 Task: Add Laclare Family Creamery Mozzarella, Goat Milk Cheese to the cart.
Action: Mouse moved to (786, 265)
Screenshot: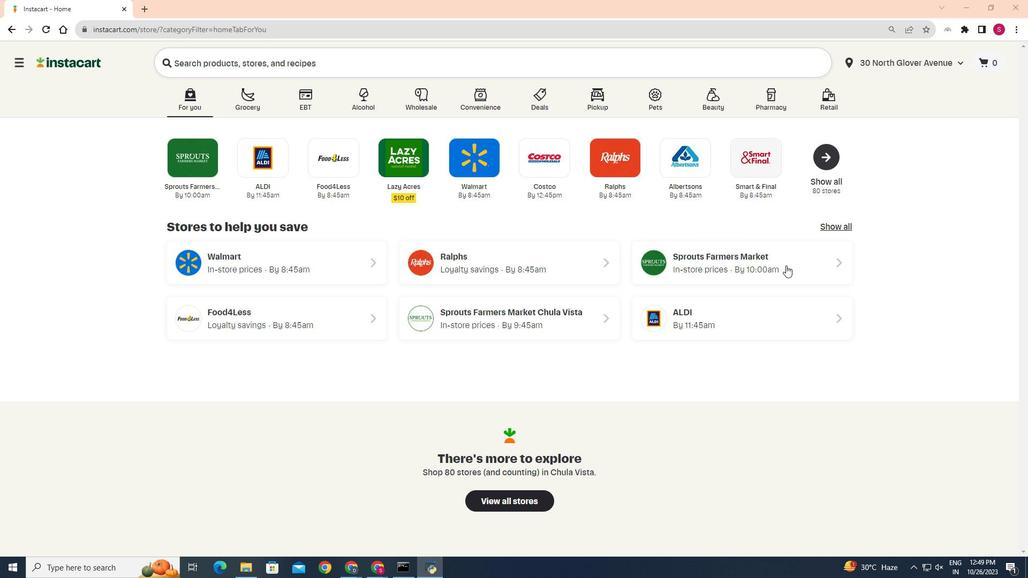 
Action: Mouse pressed left at (786, 265)
Screenshot: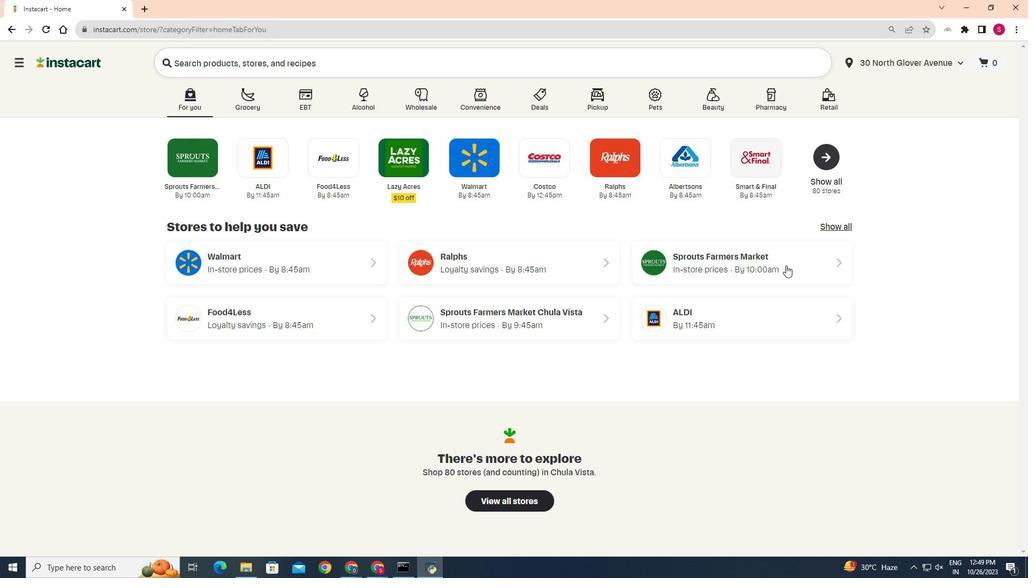 
Action: Mouse moved to (19, 449)
Screenshot: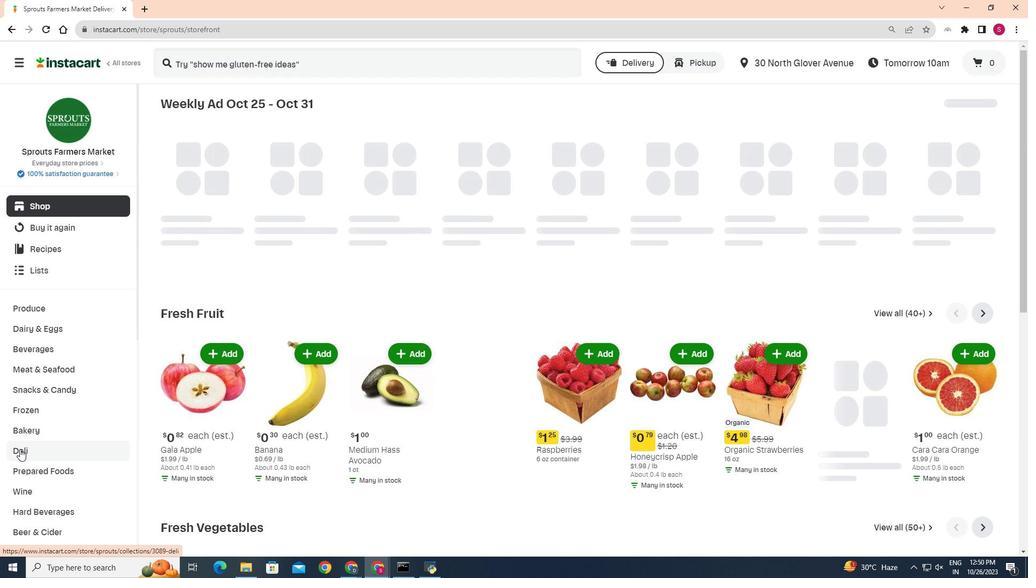 
Action: Mouse pressed left at (19, 449)
Screenshot: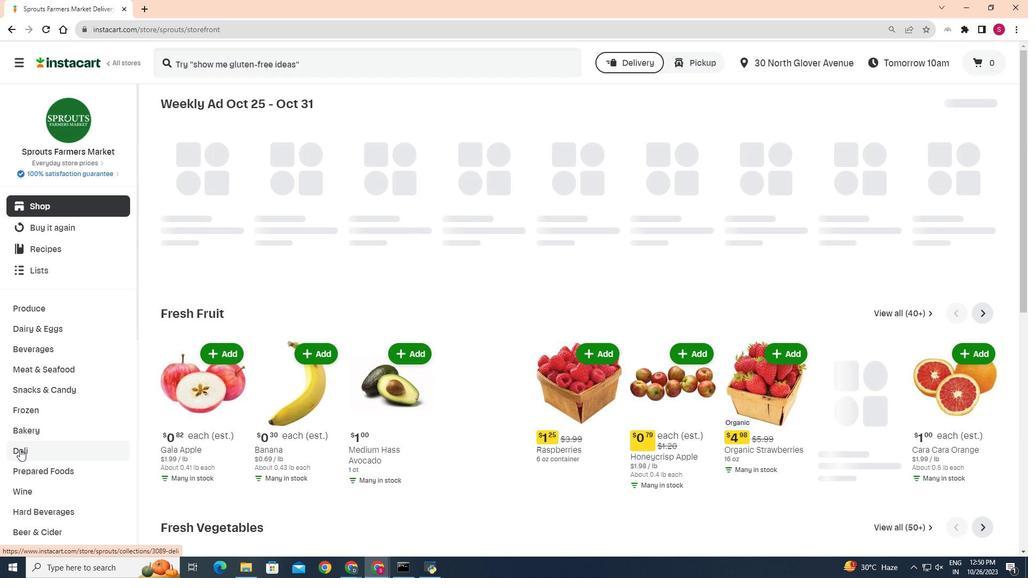 
Action: Mouse moved to (282, 130)
Screenshot: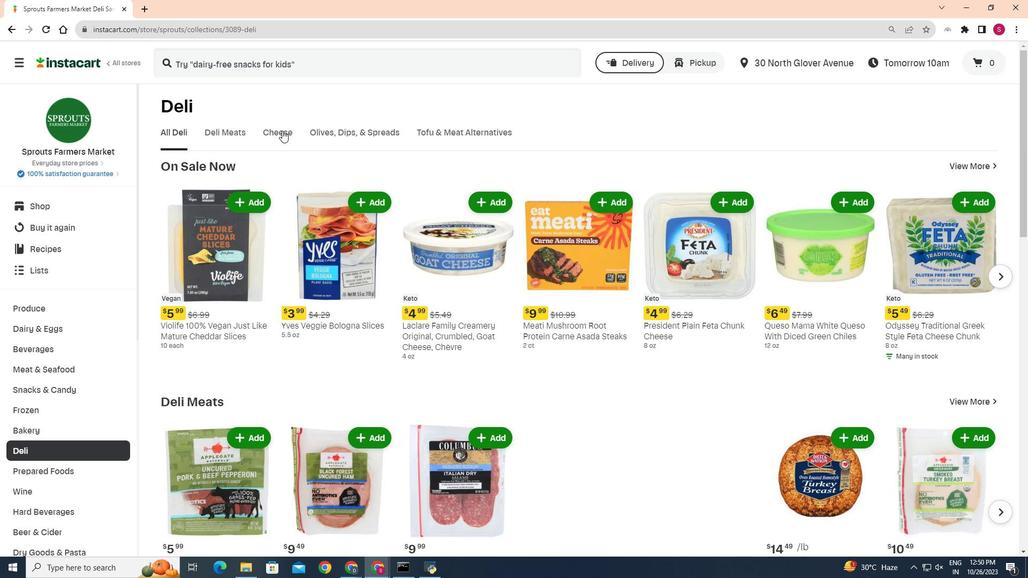 
Action: Mouse pressed left at (282, 130)
Screenshot: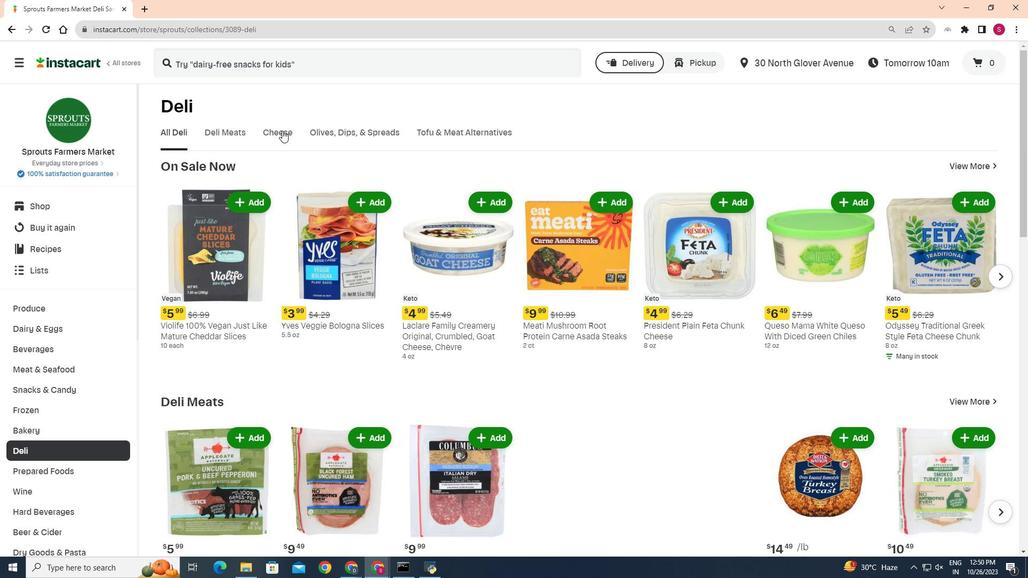 
Action: Mouse moved to (458, 174)
Screenshot: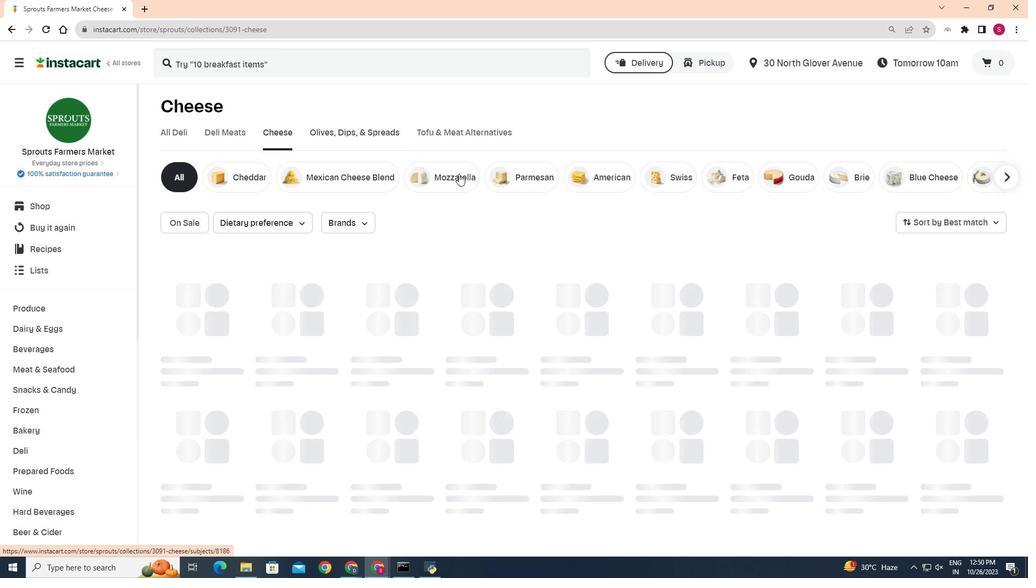 
Action: Mouse pressed left at (458, 174)
Screenshot: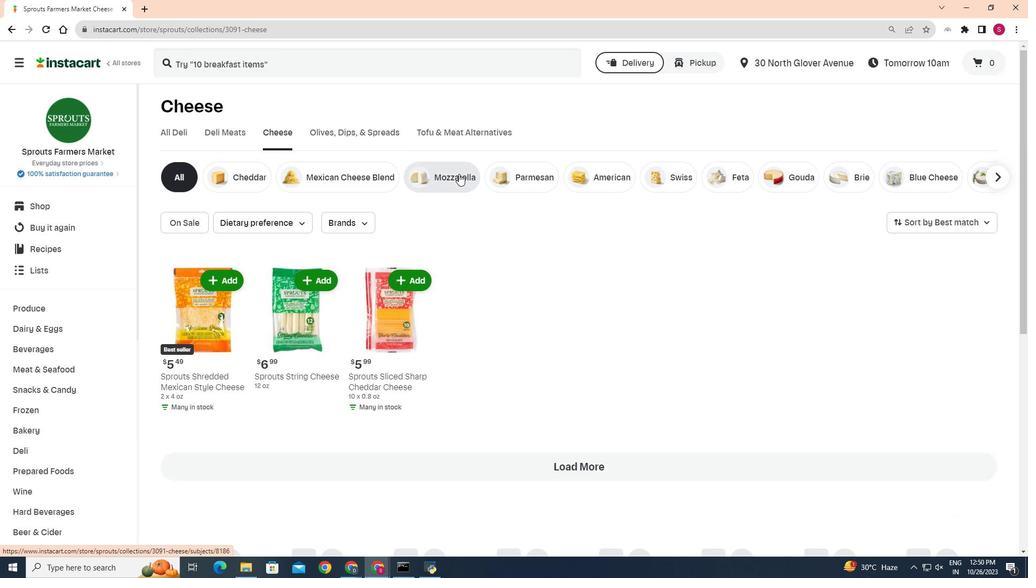 
Action: Mouse moved to (946, 355)
Screenshot: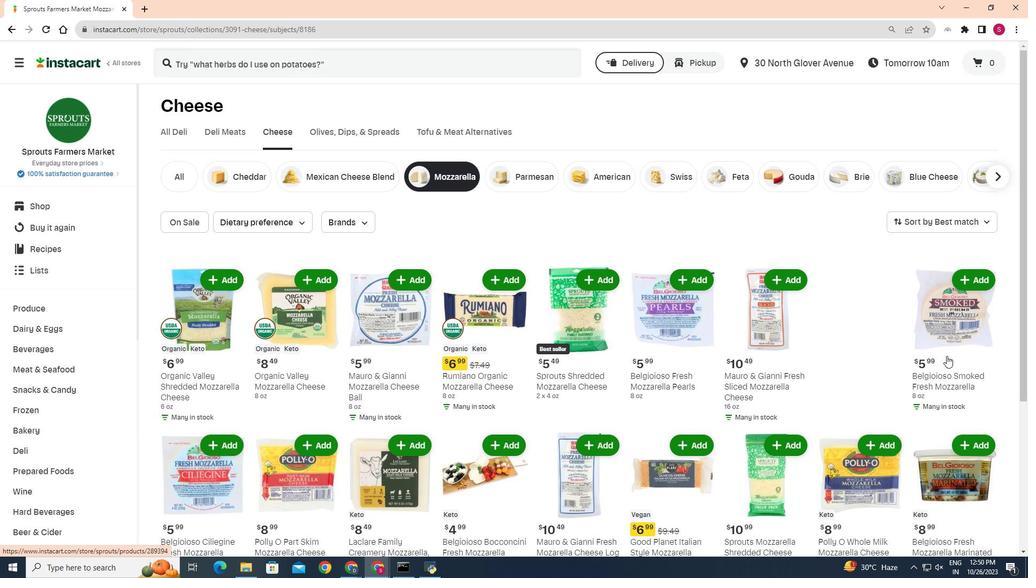 
Action: Mouse scrolled (946, 355) with delta (0, 0)
Screenshot: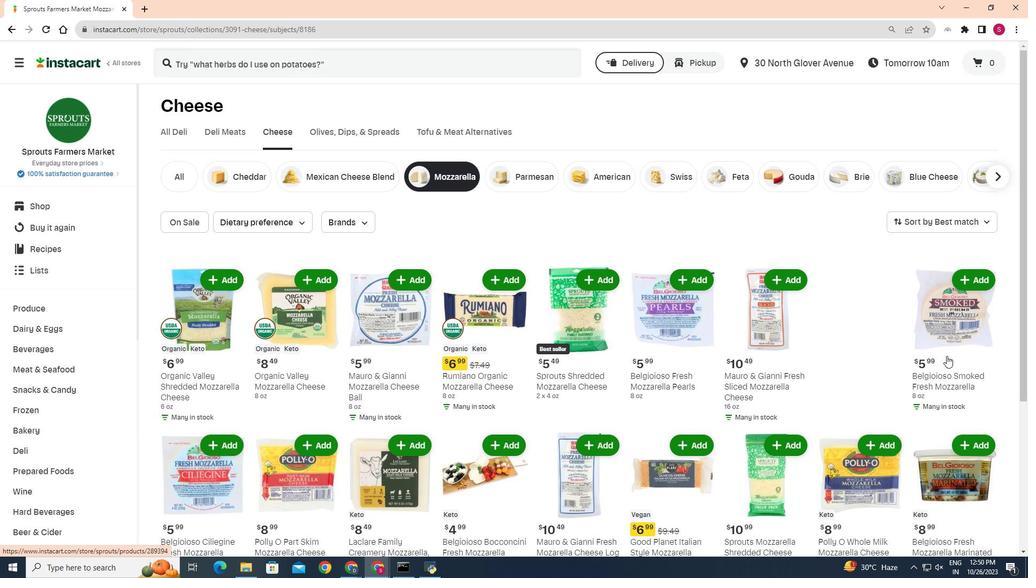 
Action: Mouse moved to (947, 356)
Screenshot: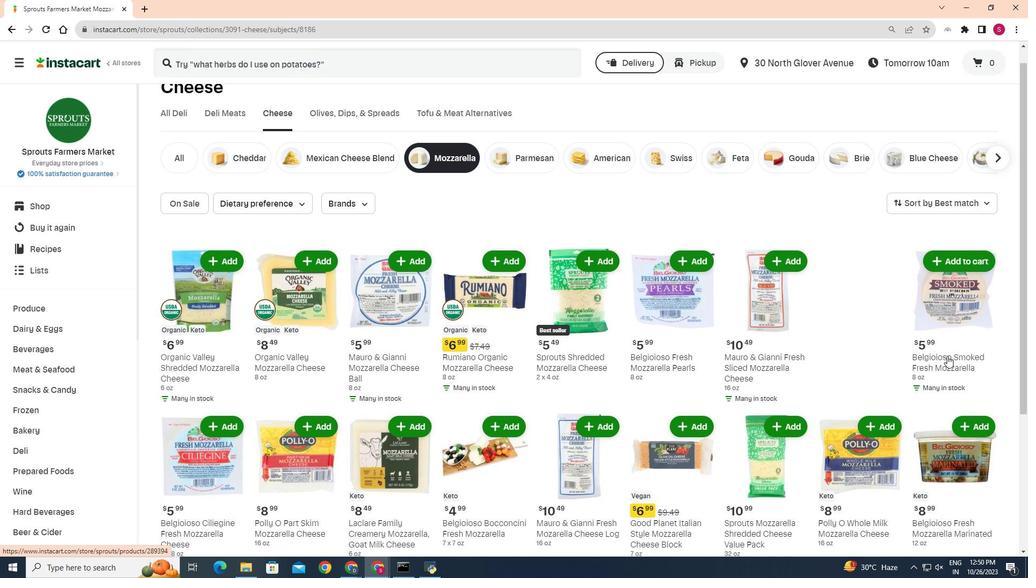 
Action: Mouse scrolled (947, 355) with delta (0, 0)
Screenshot: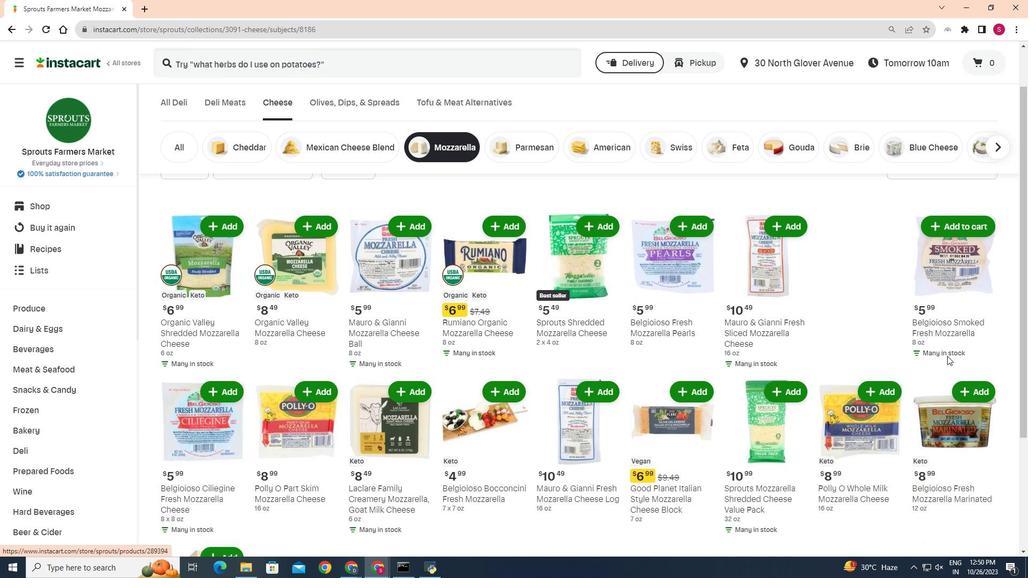 
Action: Mouse scrolled (947, 355) with delta (0, 0)
Screenshot: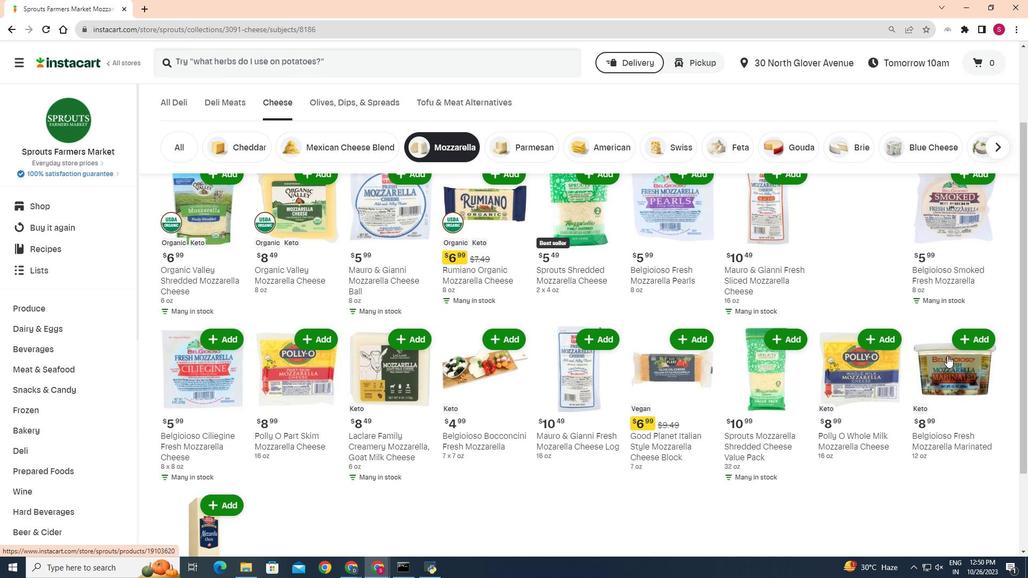 
Action: Mouse moved to (389, 285)
Screenshot: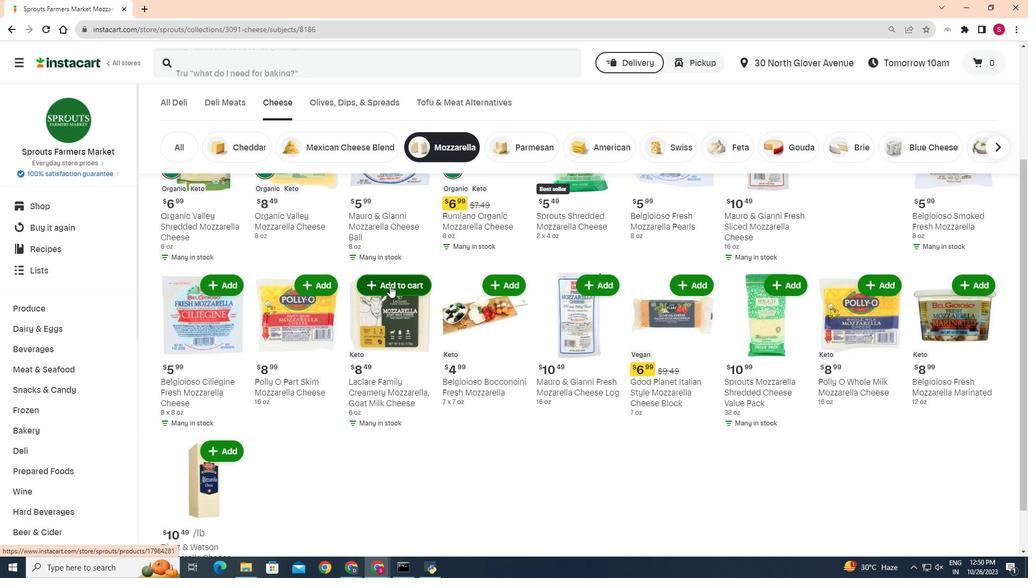 
Action: Mouse pressed left at (389, 285)
Screenshot: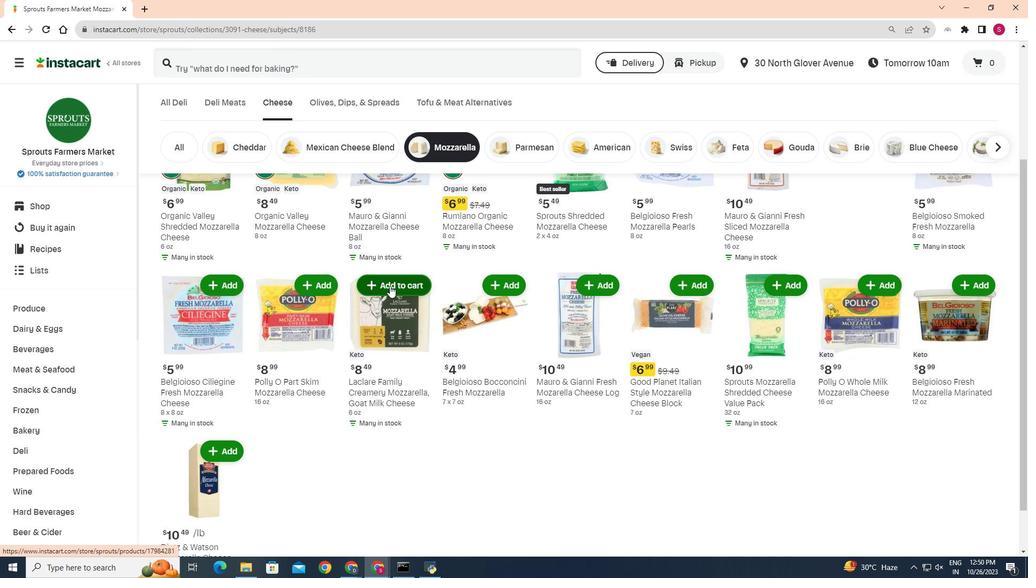 
Action: Mouse moved to (454, 275)
Screenshot: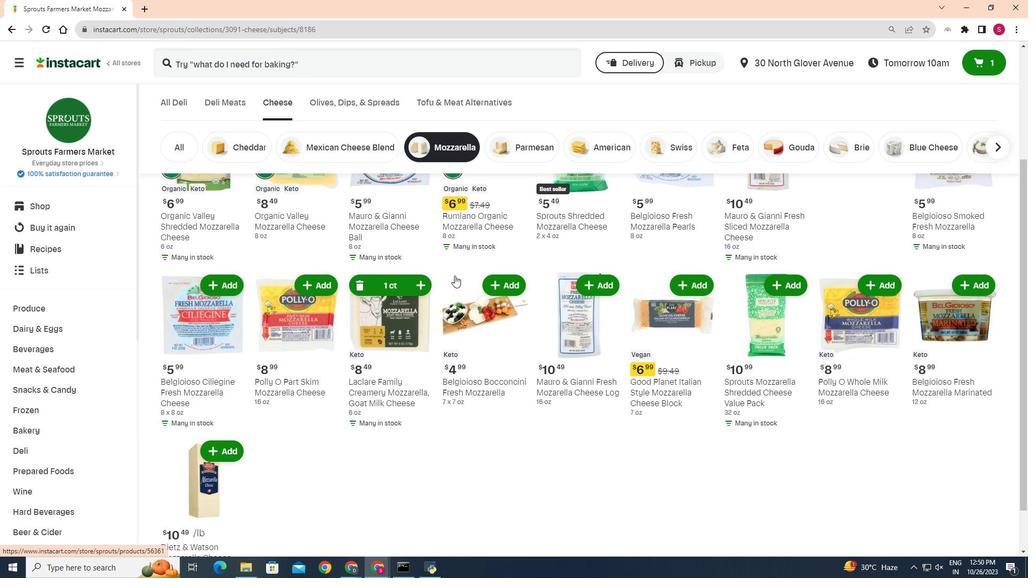 
